 Task: Add Derma-E Lavender & Neroli Vitamin E Body Lotion to the cart.
Action: Mouse moved to (815, 284)
Screenshot: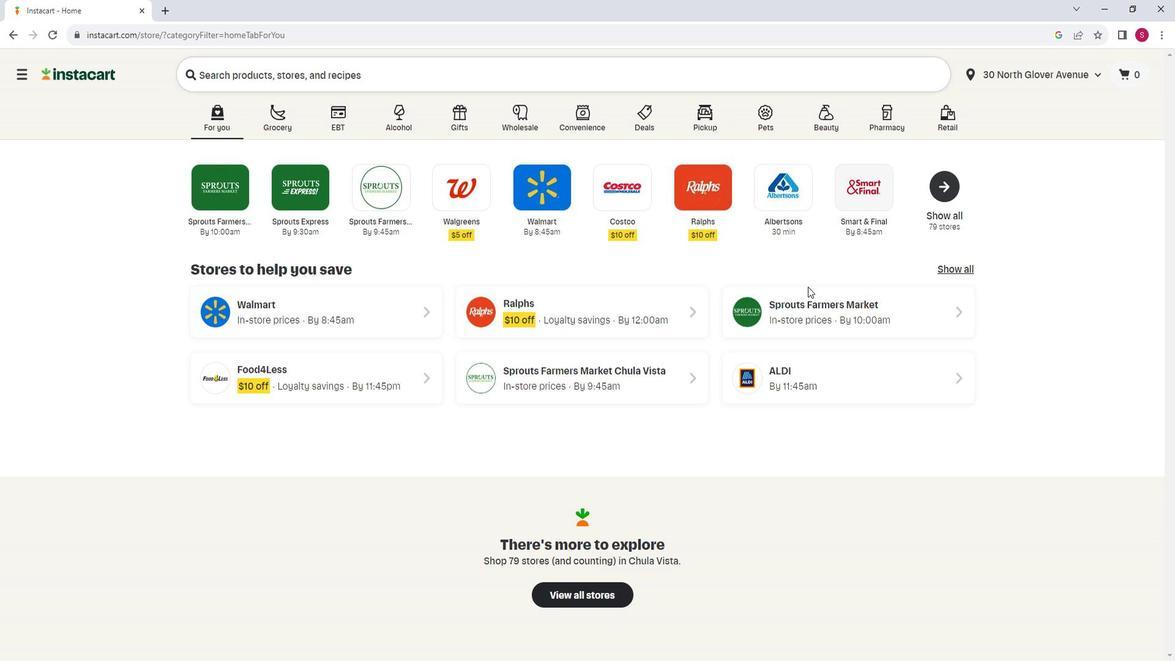 
Action: Mouse pressed left at (815, 284)
Screenshot: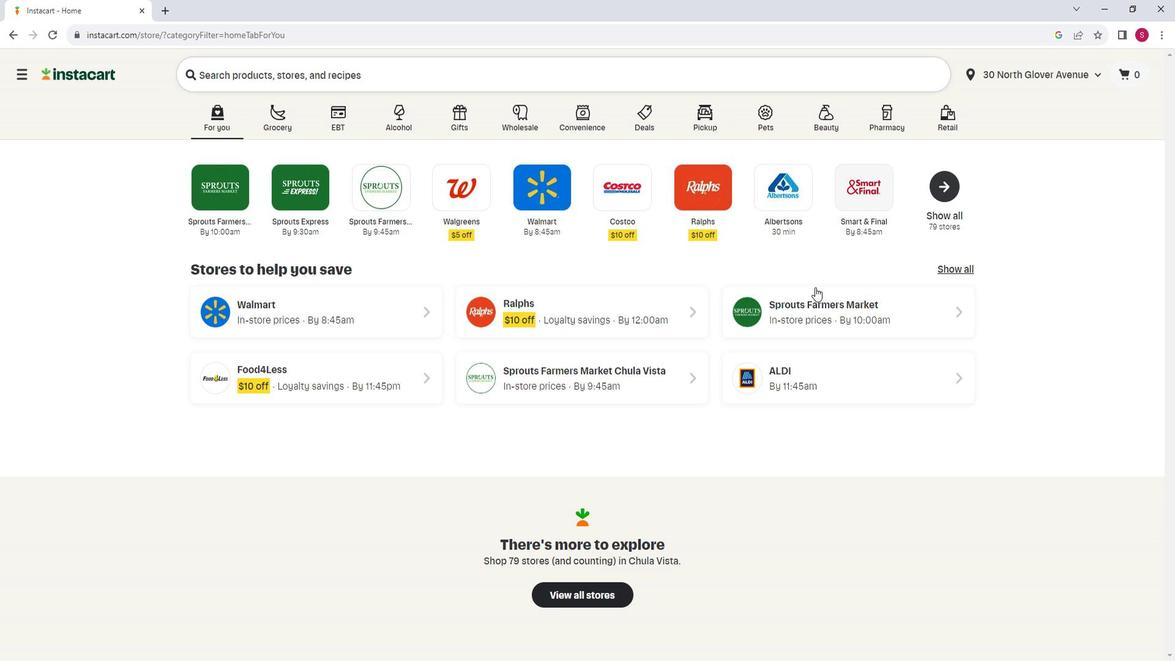 
Action: Mouse moved to (55, 372)
Screenshot: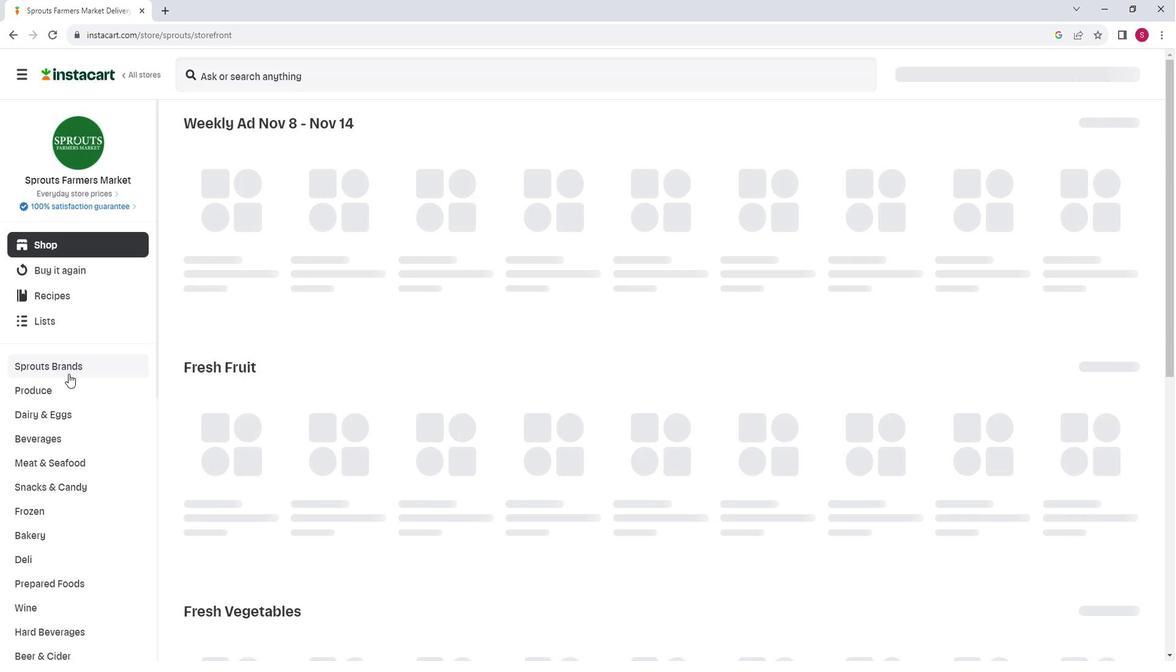 
Action: Mouse scrolled (55, 372) with delta (0, 0)
Screenshot: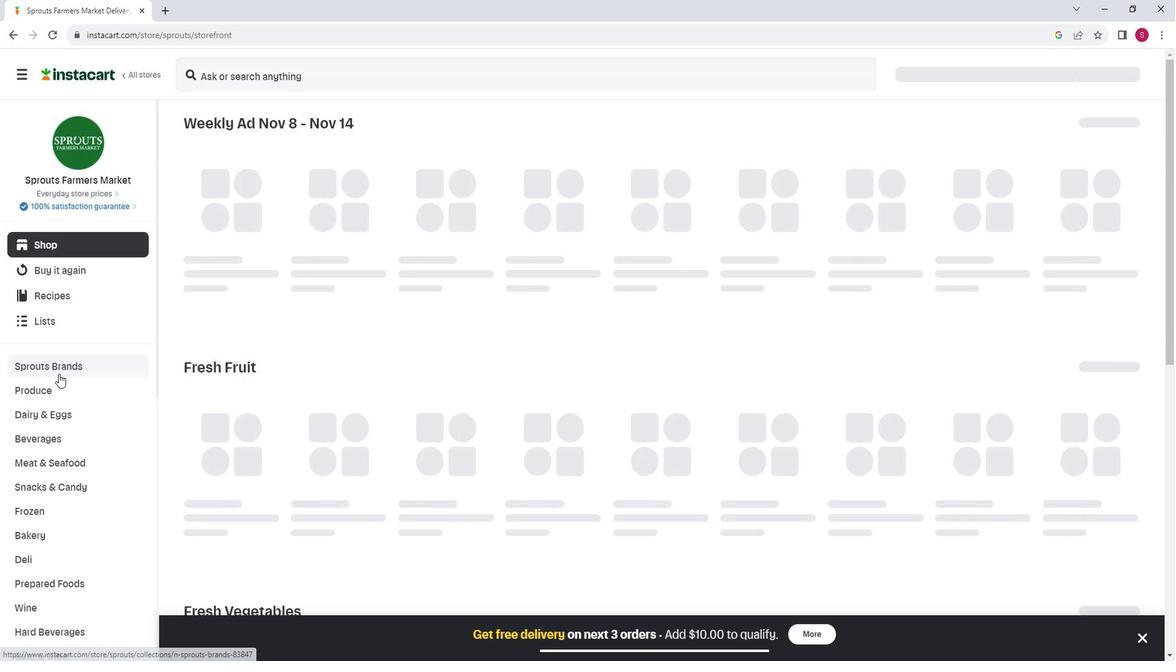 
Action: Mouse moved to (55, 372)
Screenshot: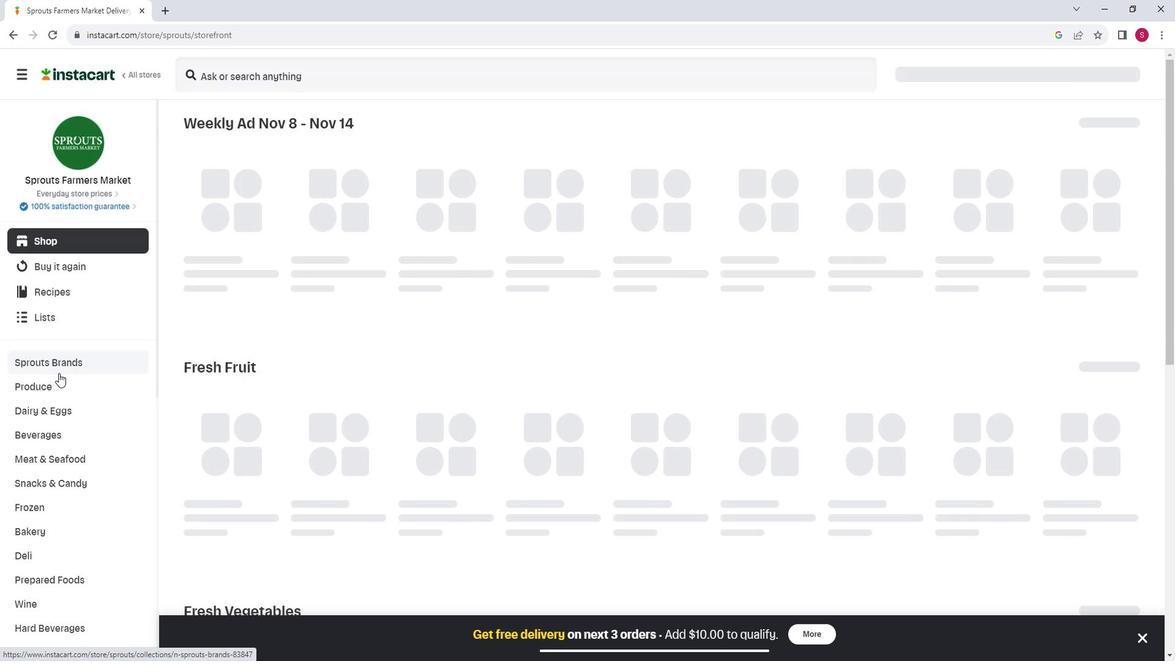 
Action: Mouse scrolled (55, 371) with delta (0, 0)
Screenshot: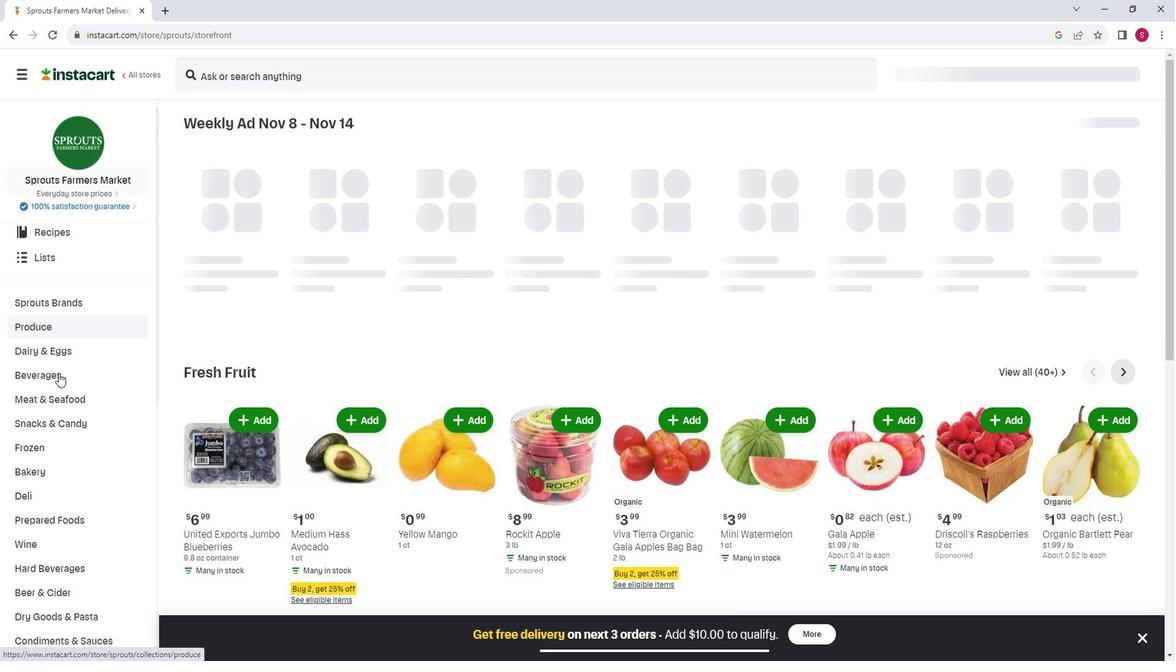 
Action: Mouse scrolled (55, 371) with delta (0, 0)
Screenshot: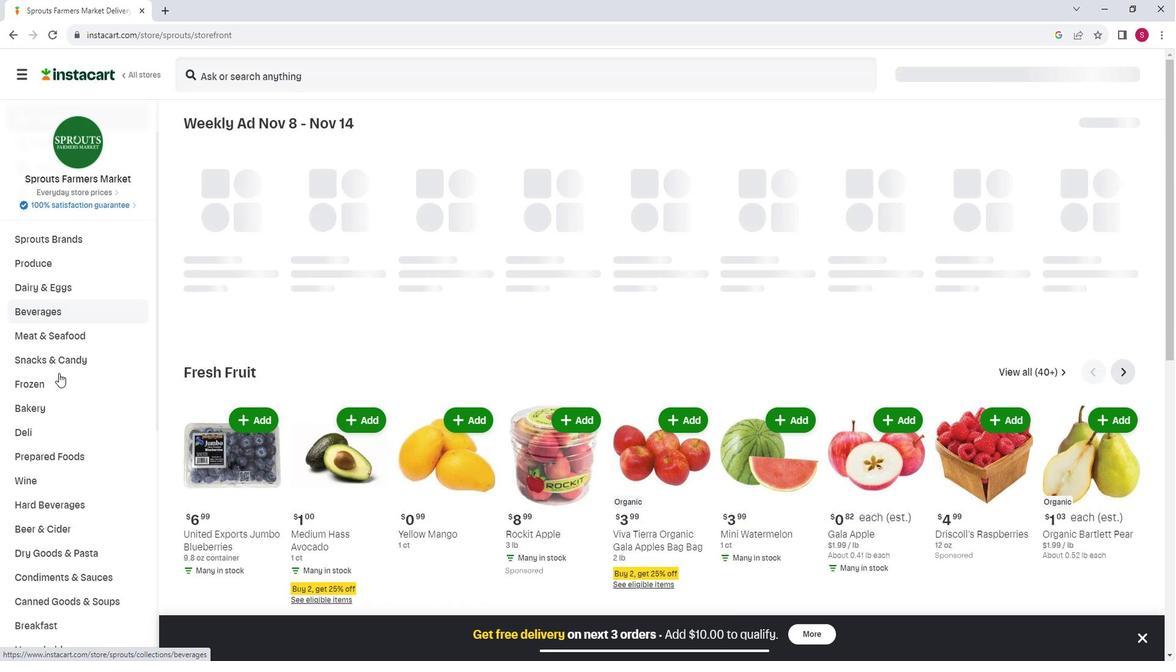
Action: Mouse moved to (55, 372)
Screenshot: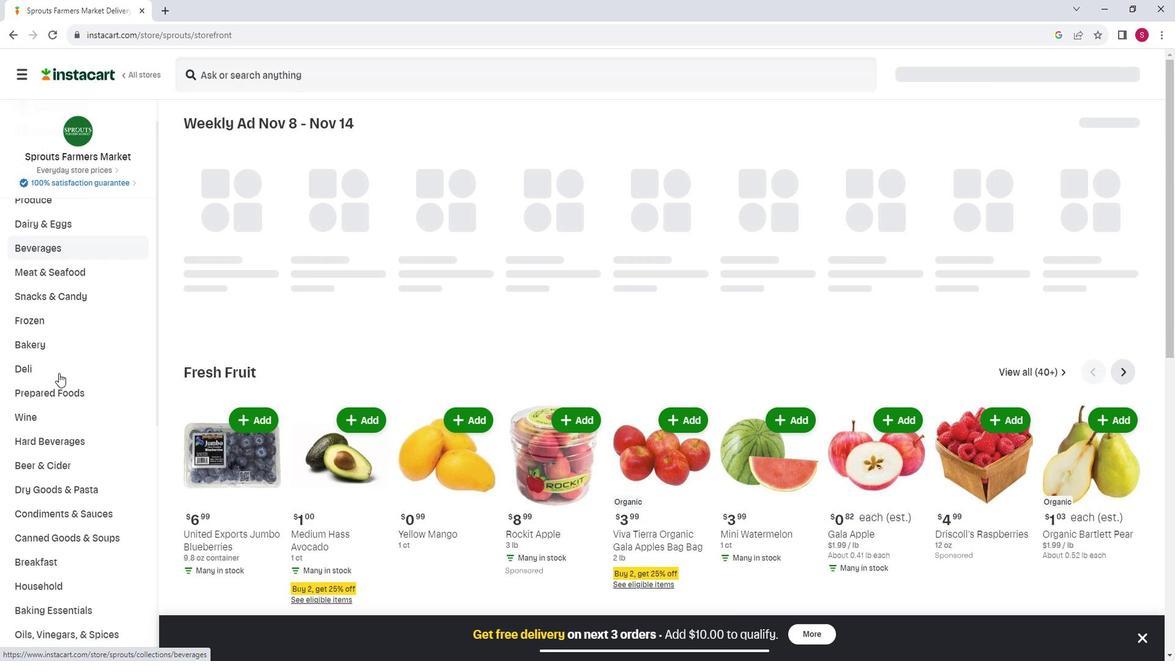 
Action: Mouse scrolled (55, 371) with delta (0, 0)
Screenshot: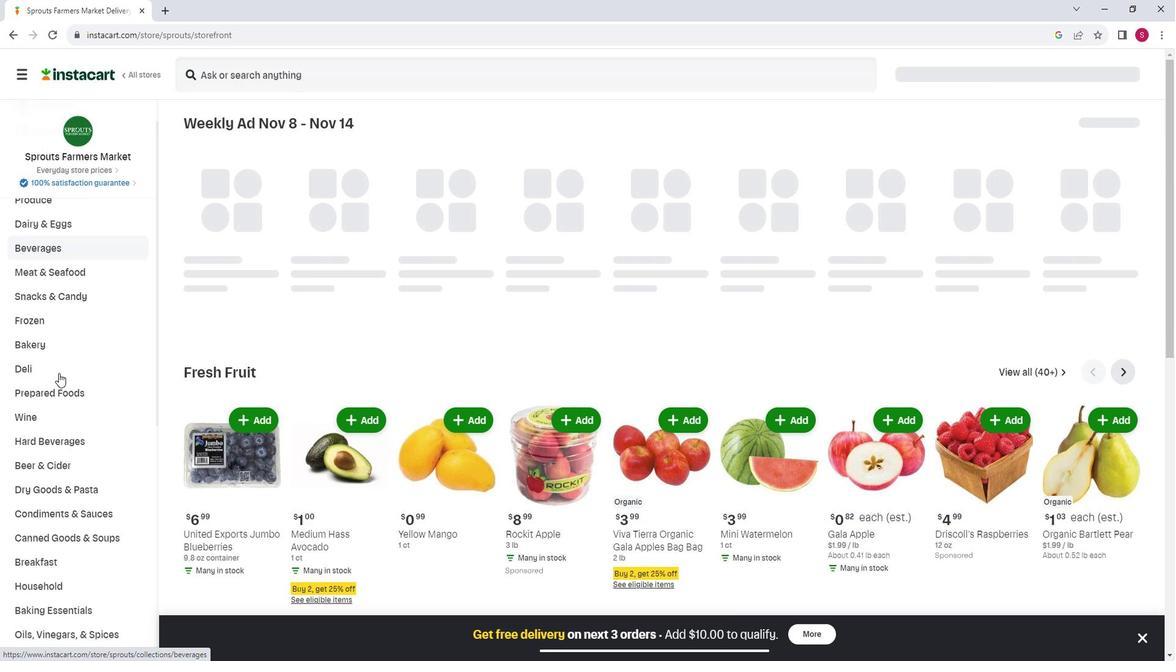 
Action: Mouse moved to (48, 390)
Screenshot: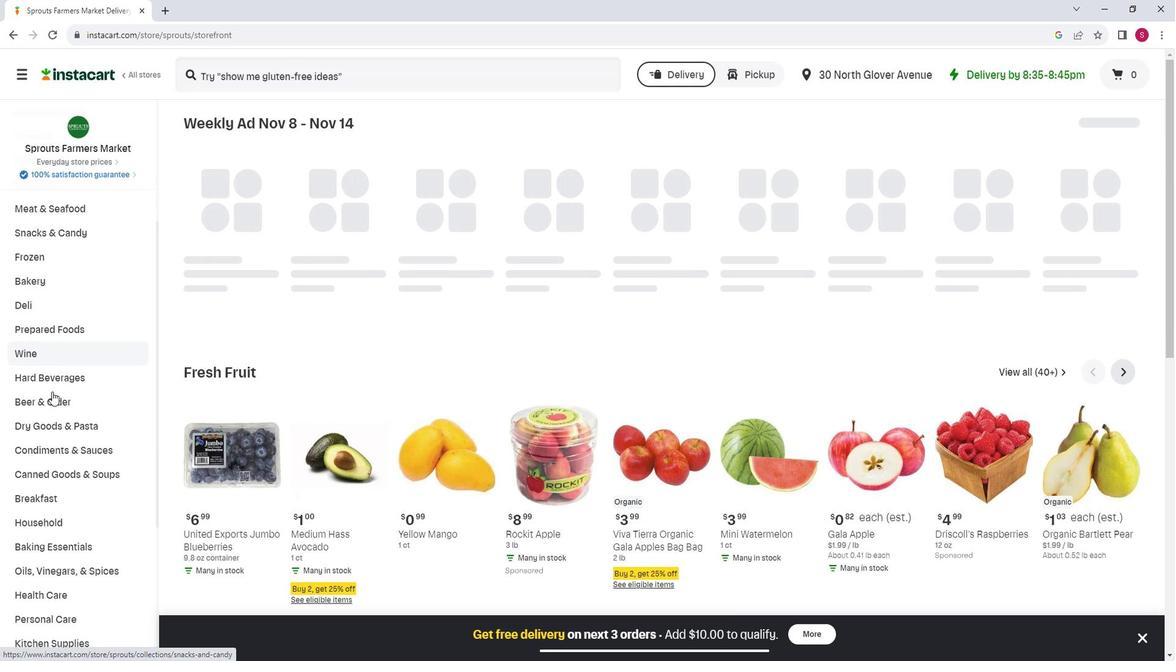 
Action: Mouse scrolled (48, 390) with delta (0, 0)
Screenshot: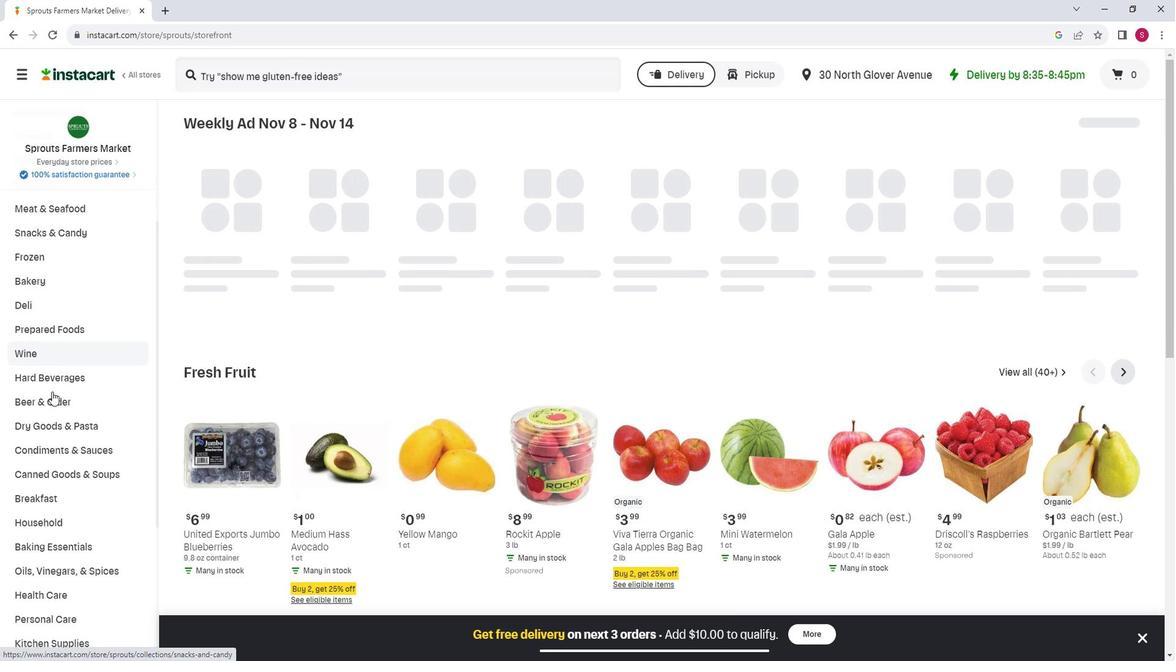 
Action: Mouse moved to (71, 549)
Screenshot: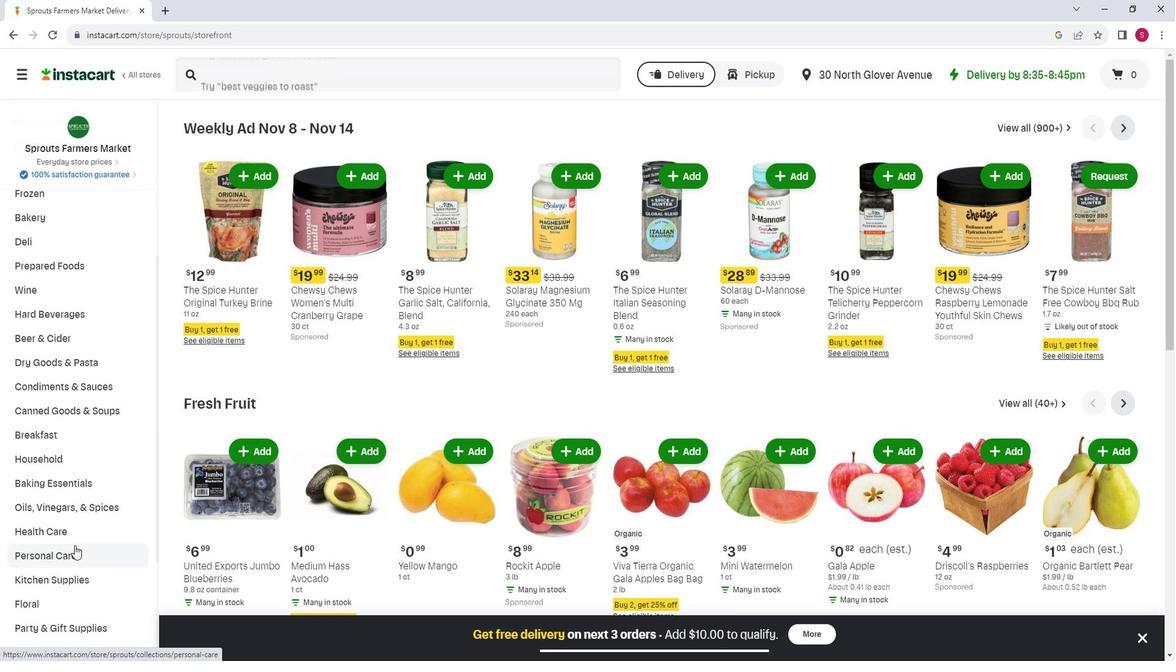 
Action: Mouse pressed left at (71, 549)
Screenshot: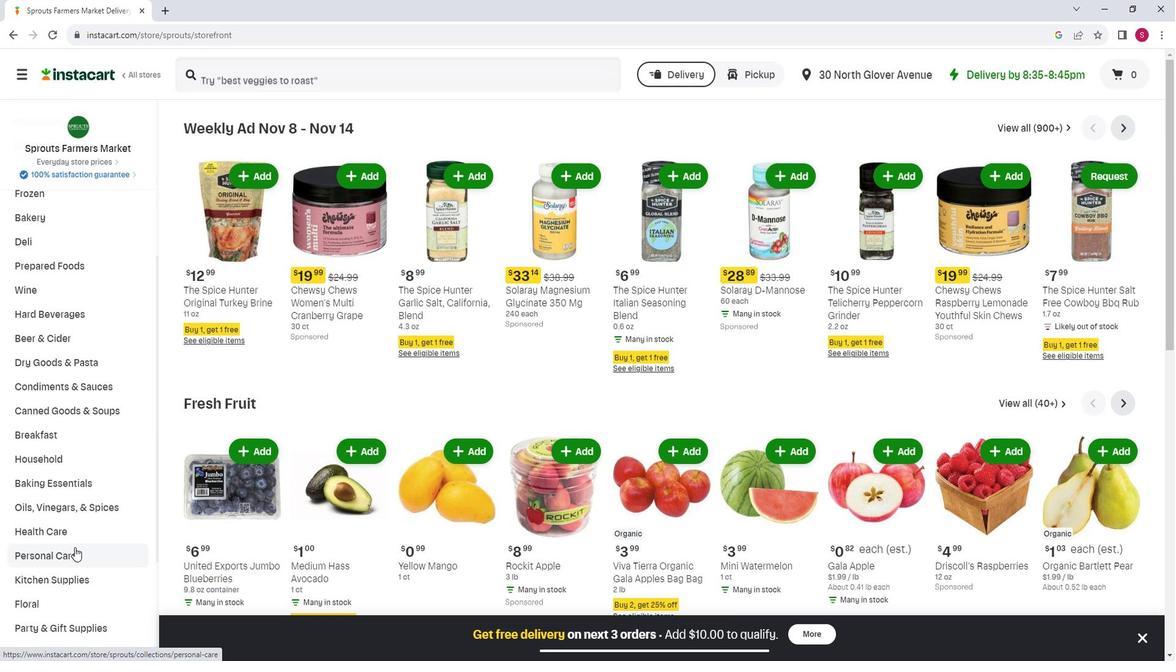 
Action: Mouse moved to (307, 150)
Screenshot: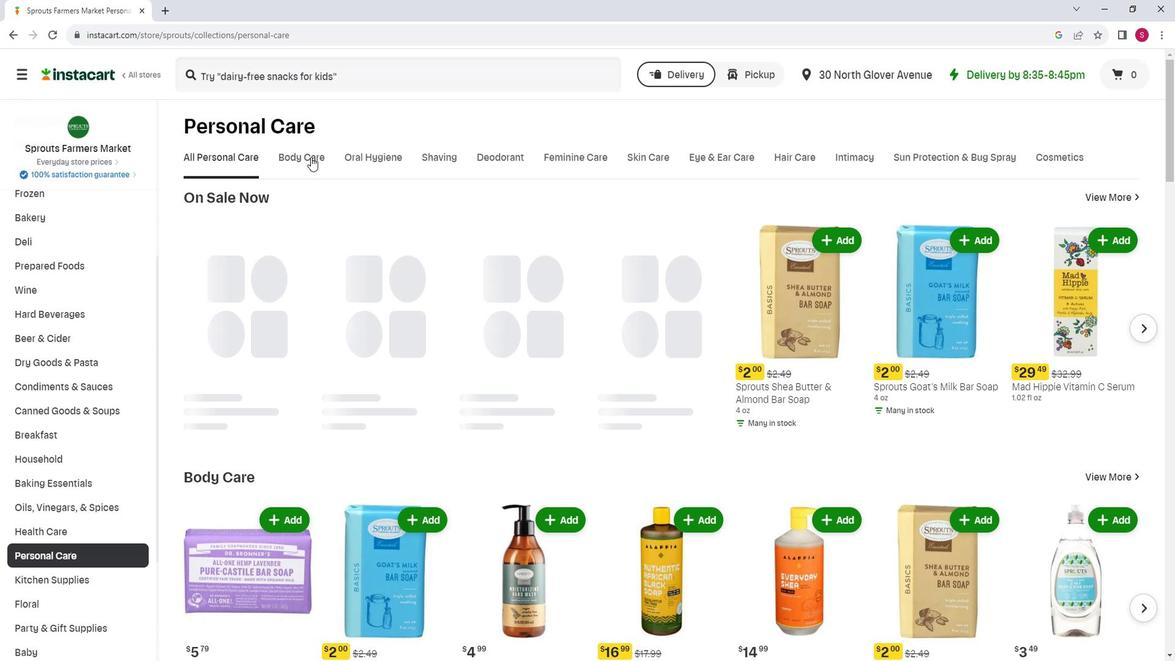 
Action: Mouse pressed left at (307, 150)
Screenshot: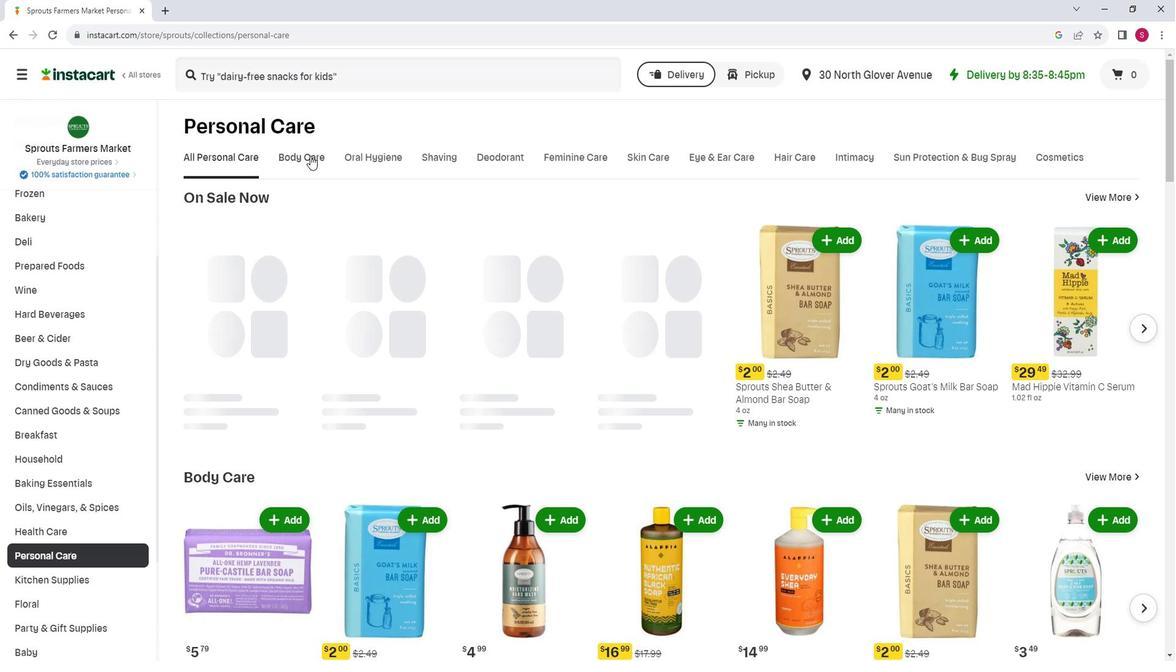
Action: Mouse moved to (473, 213)
Screenshot: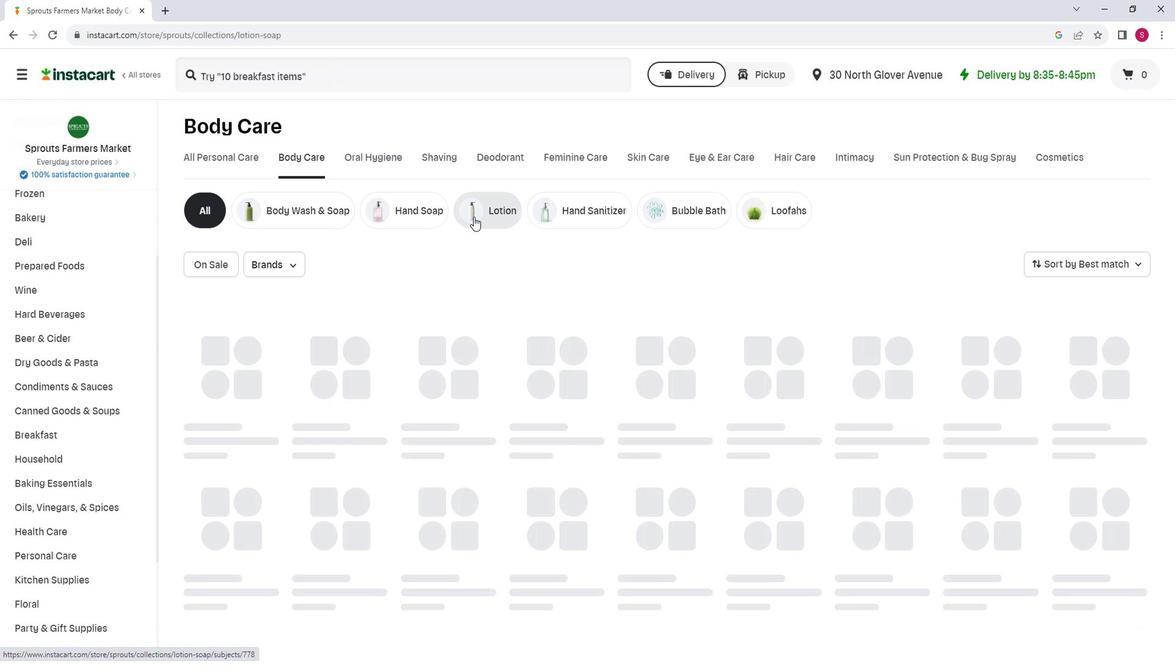 
Action: Mouse pressed left at (473, 213)
Screenshot: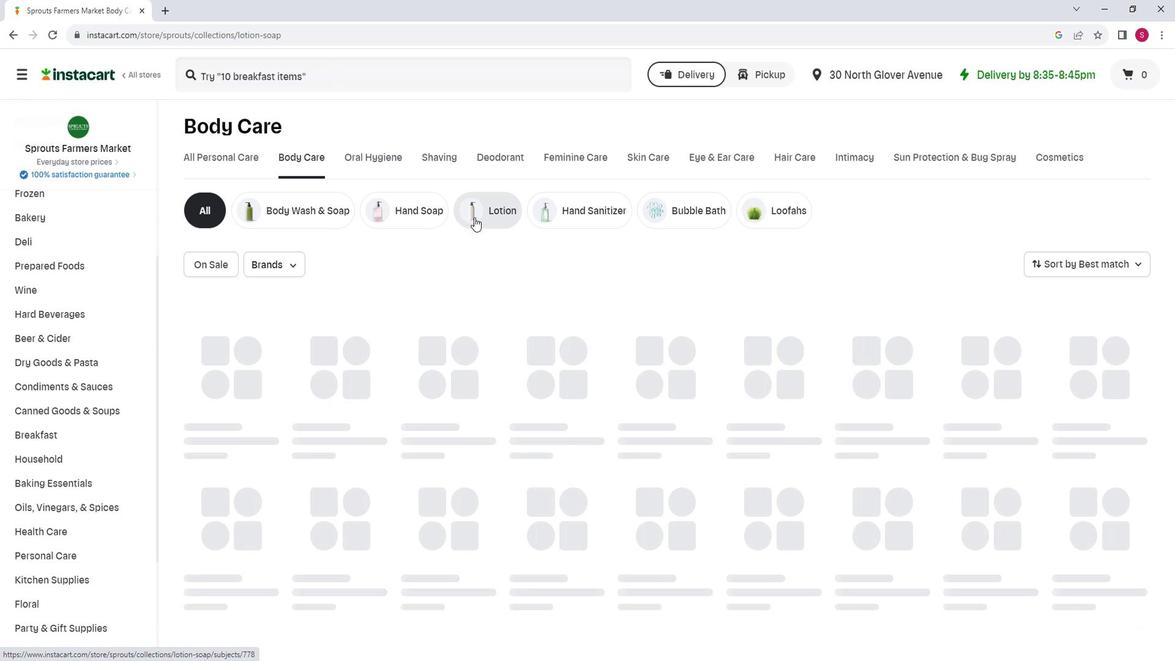
Action: Mouse moved to (398, 77)
Screenshot: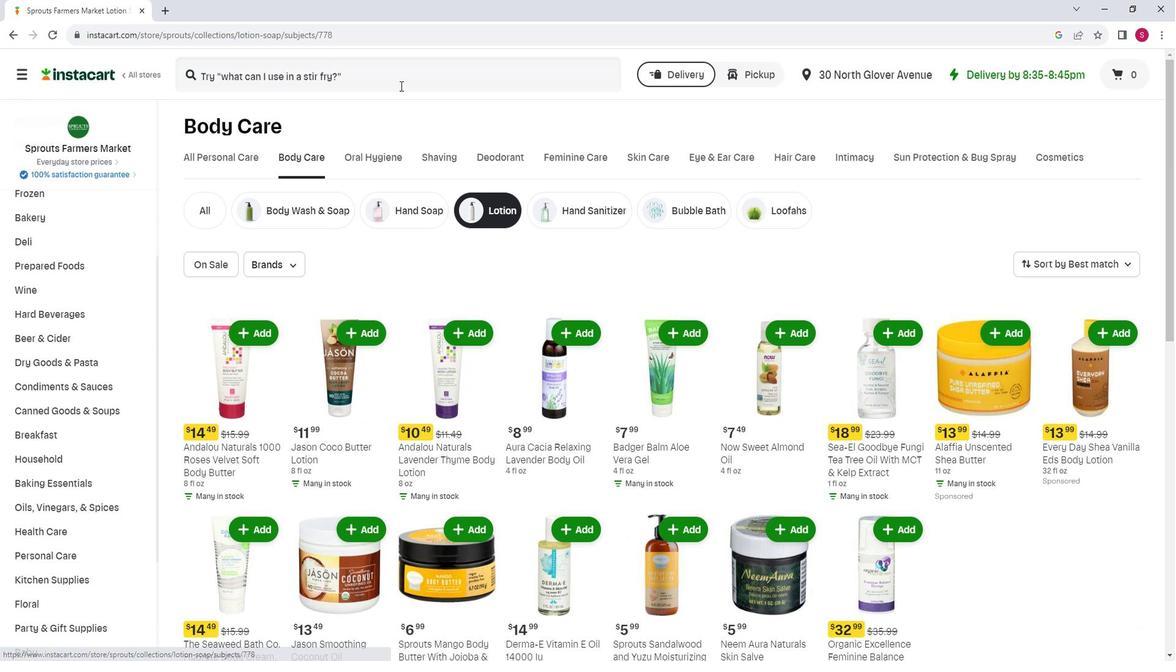 
Action: Mouse pressed left at (398, 77)
Screenshot: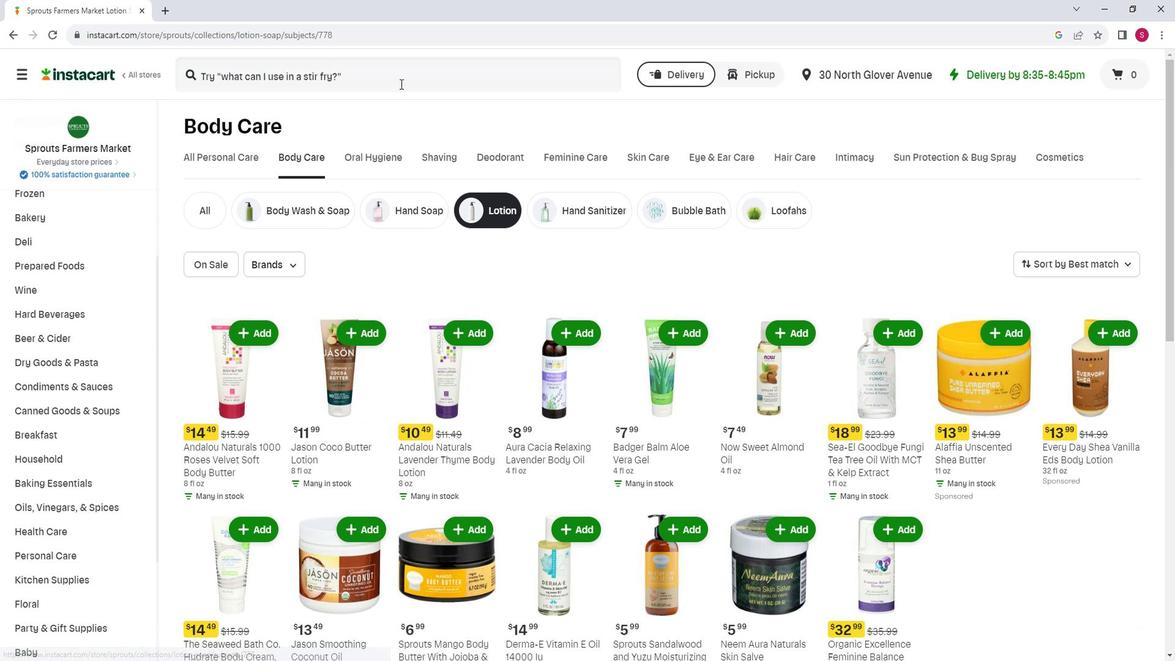 
Action: Mouse moved to (398, 77)
Screenshot: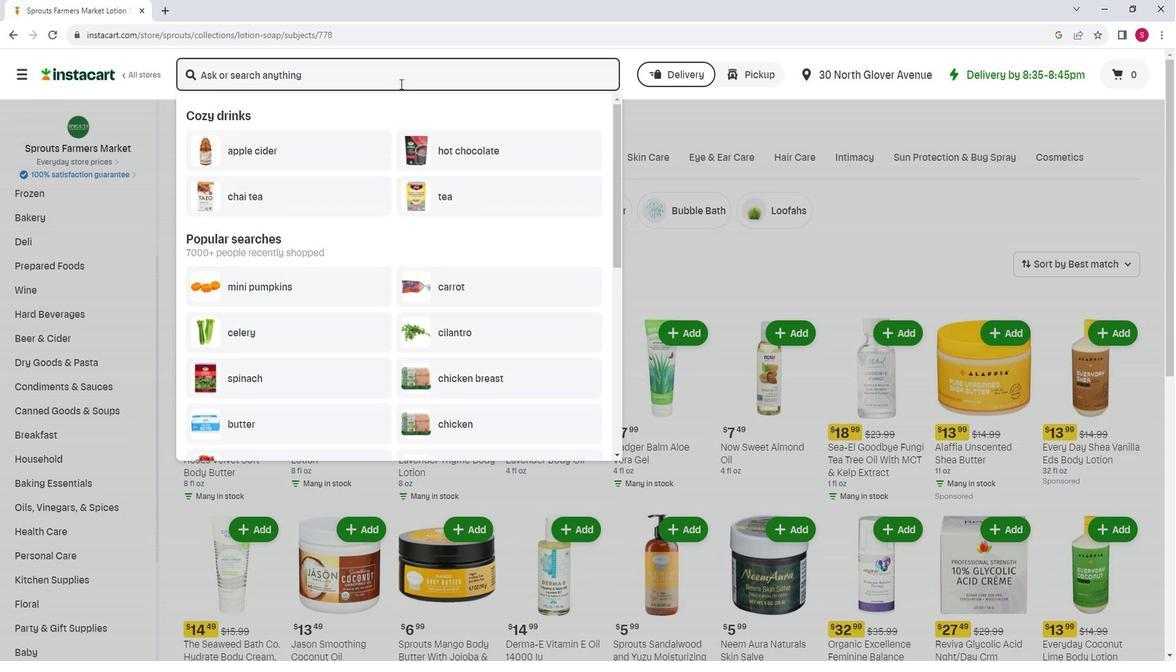 
Action: Key pressed <Key.shift>
Screenshot: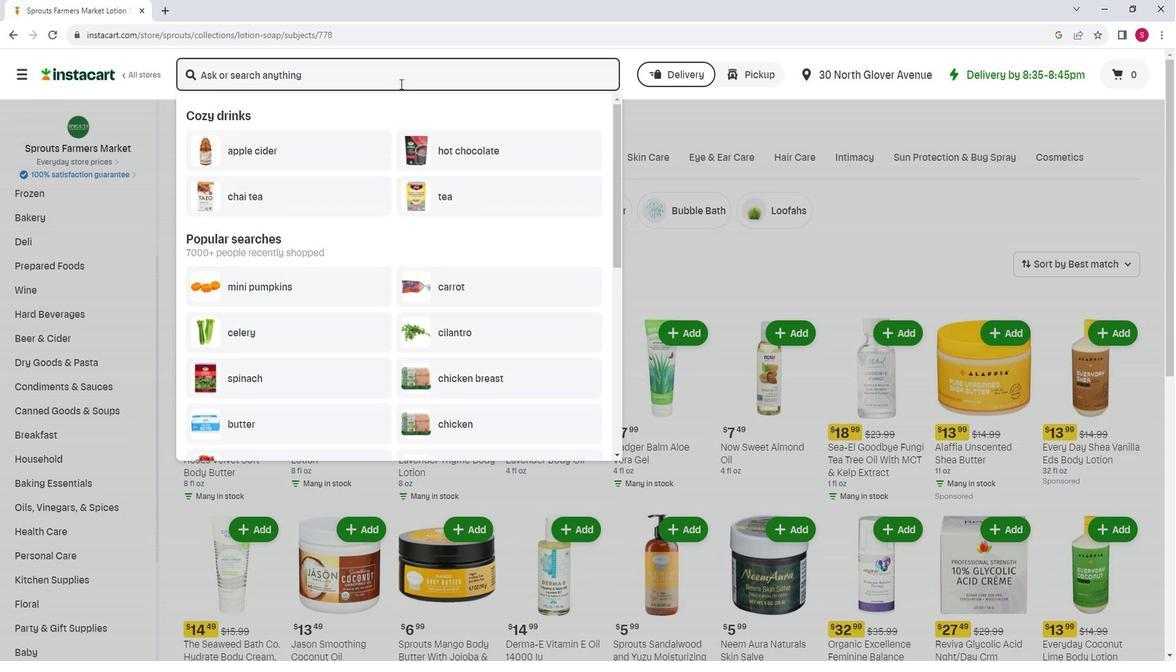 
Action: Mouse moved to (394, 69)
Screenshot: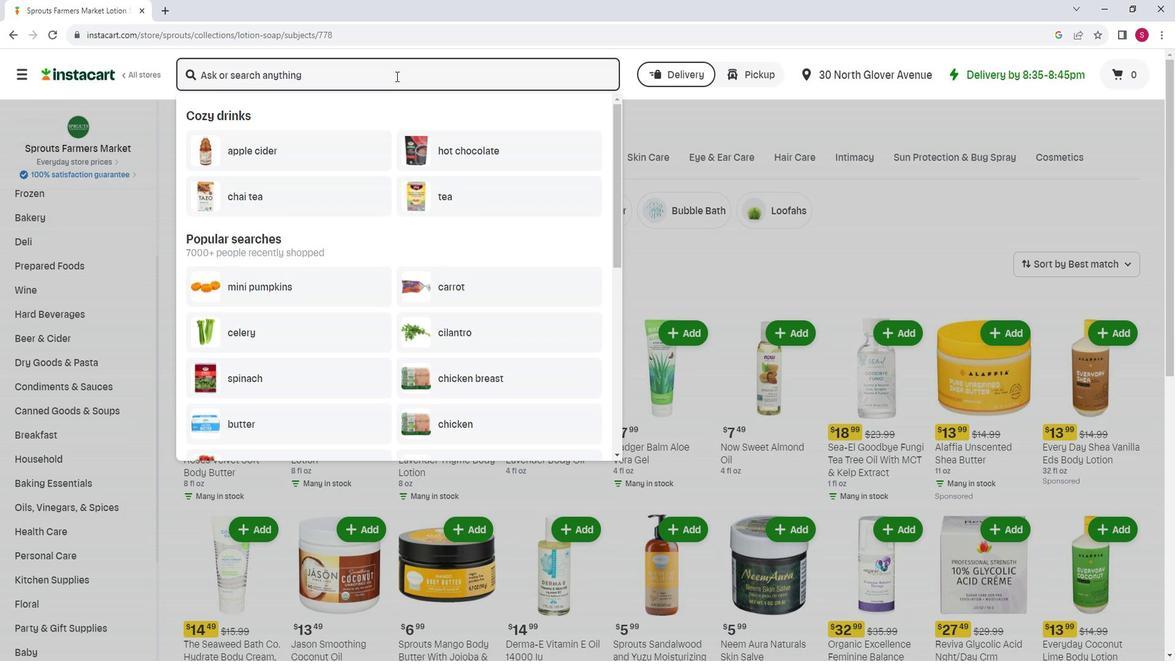 
Action: Key pressed Derma-<Key.shift>E<Key.space><Key.shift>Lavender<Key.space><Key.shift><Key.shift><Key.shift><Key.shift>&<Key.space><Key.shift>Neroli<Key.space><Key.shift>Vitamin<Key.space><Key.shift><Key.shift><Key.shift><Key.shift><Key.shift><Key.shift><Key.shift><Key.shift><Key.shift><Key.shift><Key.shift><Key.shift><Key.shift><Key.shift><Key.shift>E<Key.space><Key.shift><Key.shift><Key.shift>Body<Key.space><Key.shift>Lotion<Key.enter>
Screenshot: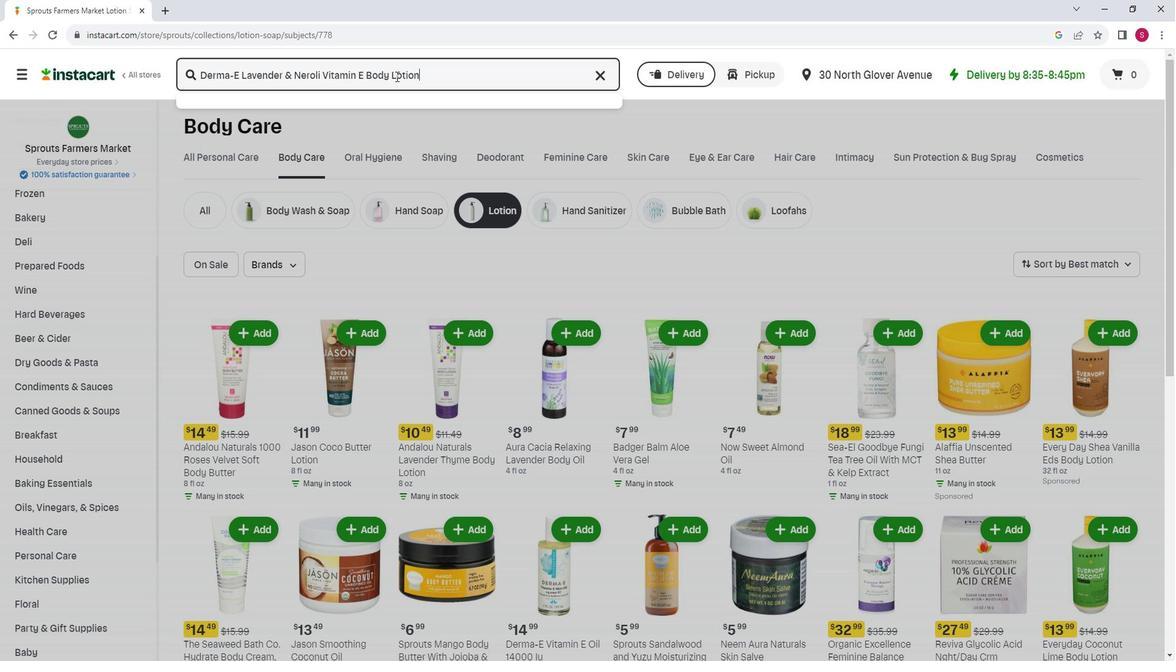 
Action: Mouse moved to (579, 287)
Screenshot: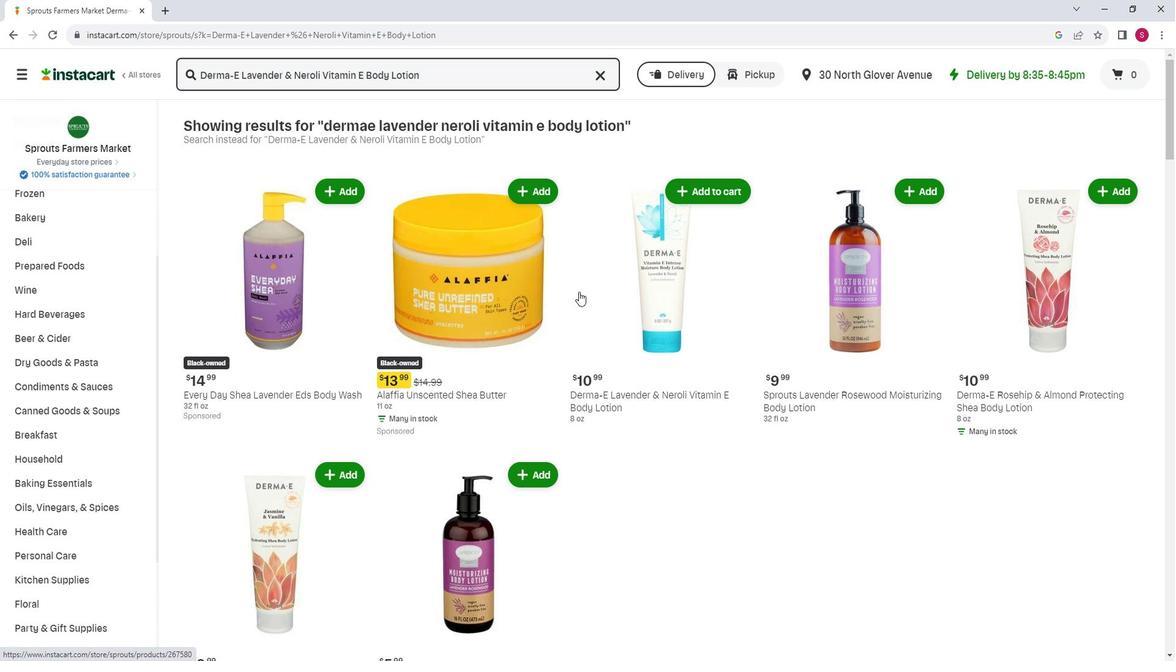 
Action: Mouse scrolled (579, 287) with delta (0, 0)
Screenshot: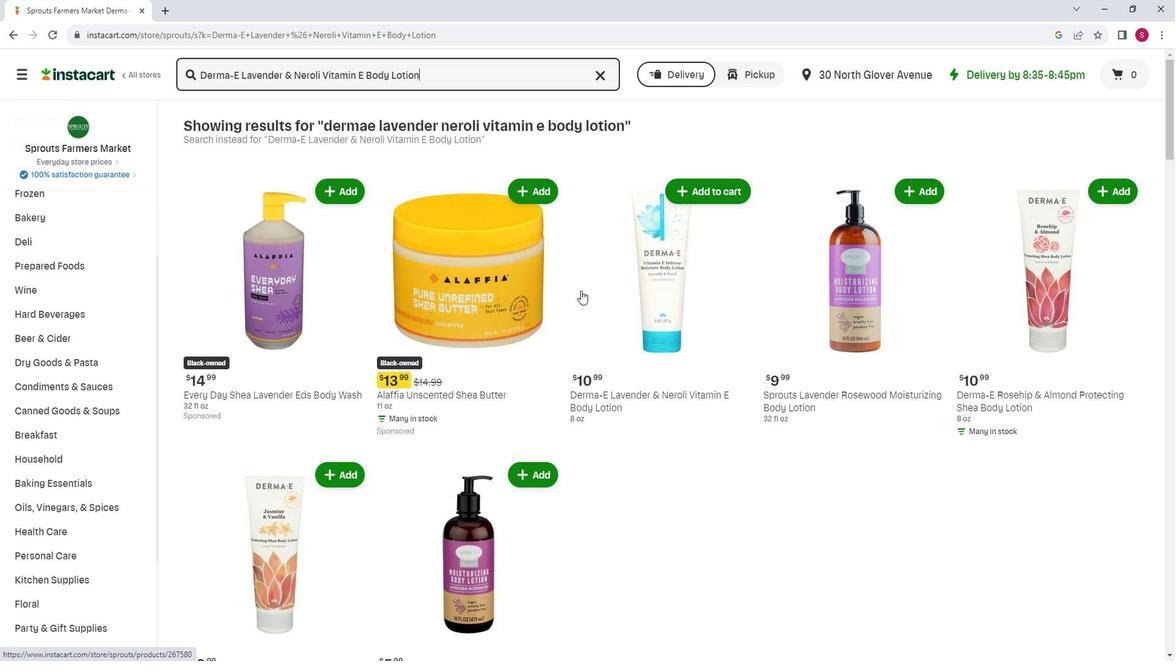 
Action: Mouse moved to (582, 284)
Screenshot: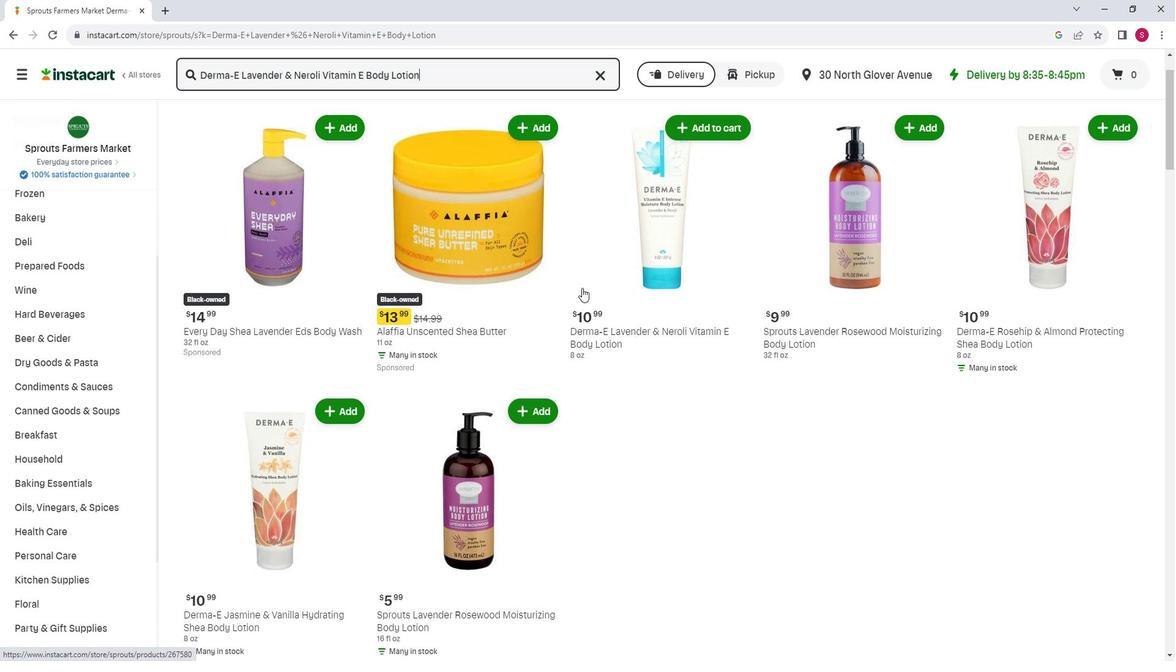 
Action: Mouse scrolled (582, 285) with delta (0, 0)
Screenshot: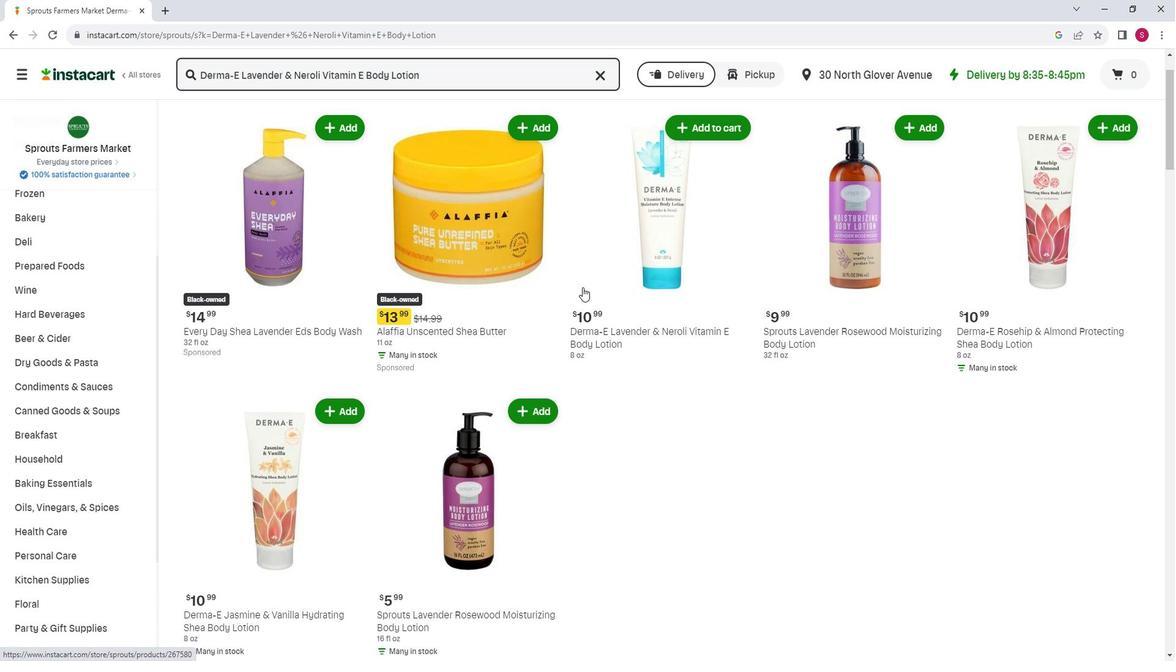 
Action: Mouse moved to (723, 193)
Screenshot: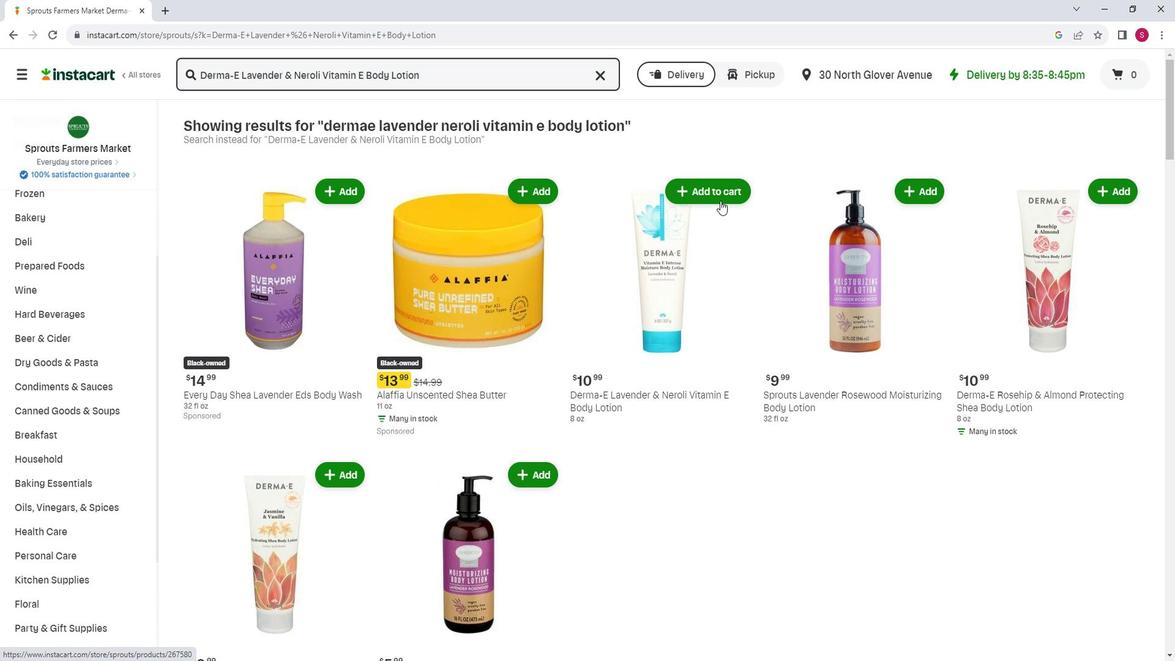 
Action: Mouse pressed left at (723, 193)
Screenshot: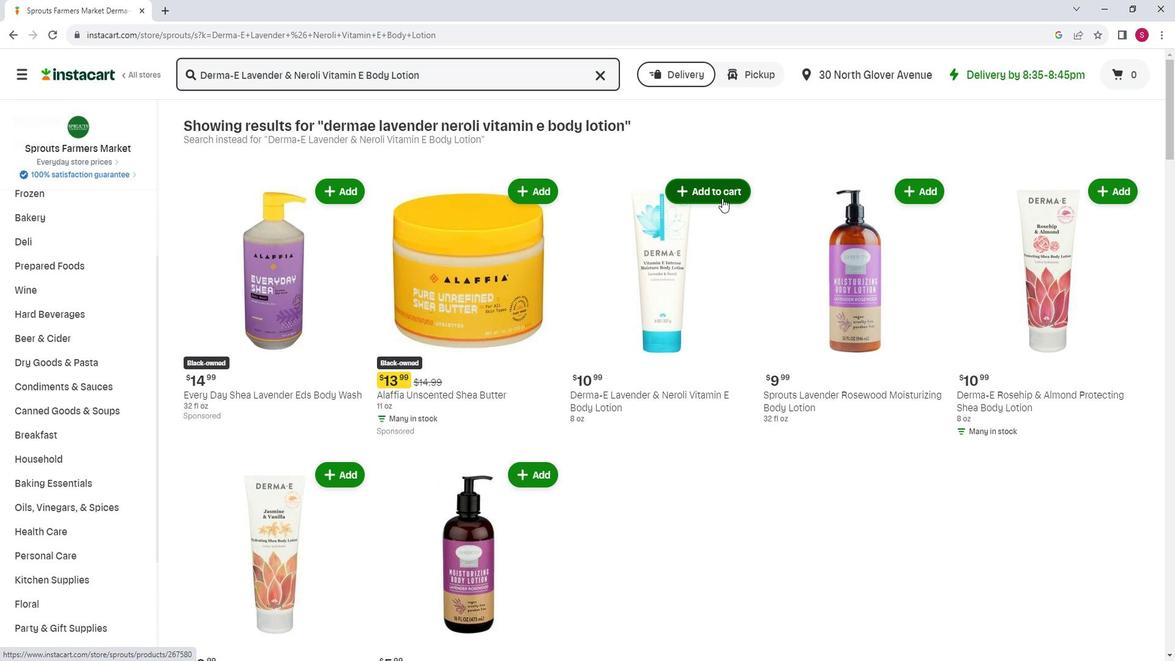 
Action: Mouse moved to (751, 144)
Screenshot: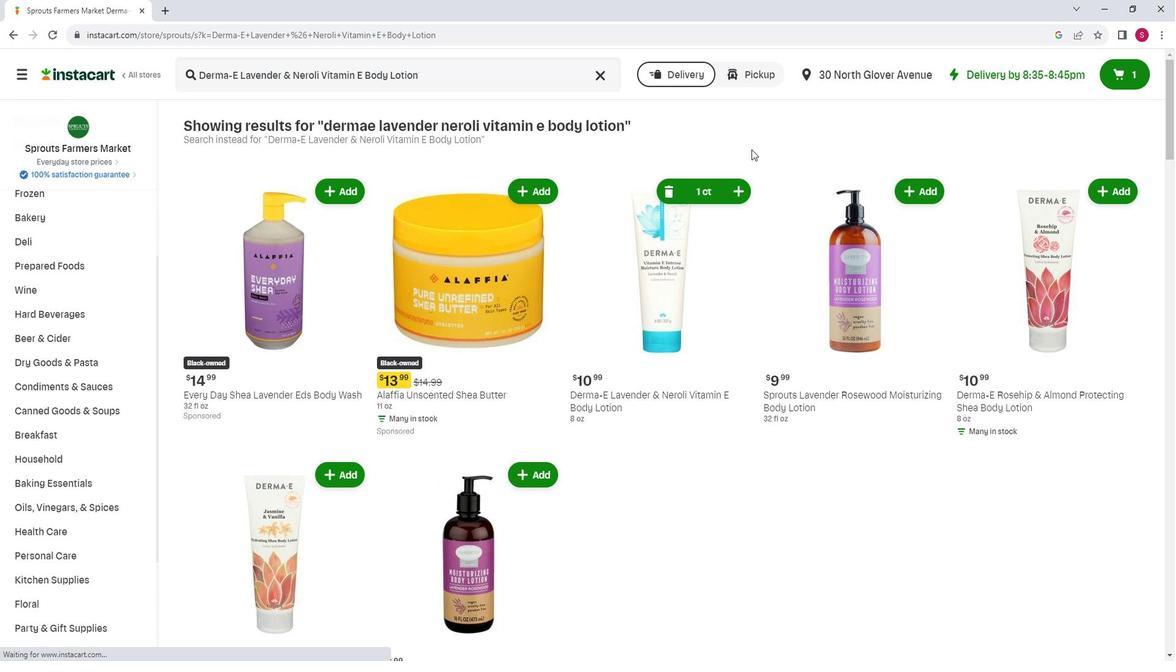 
